 Task: Create a section DevOps Dash and in the section, add a milestone Social Media Integration in the project Wizardry.
Action: Mouse moved to (76, 402)
Screenshot: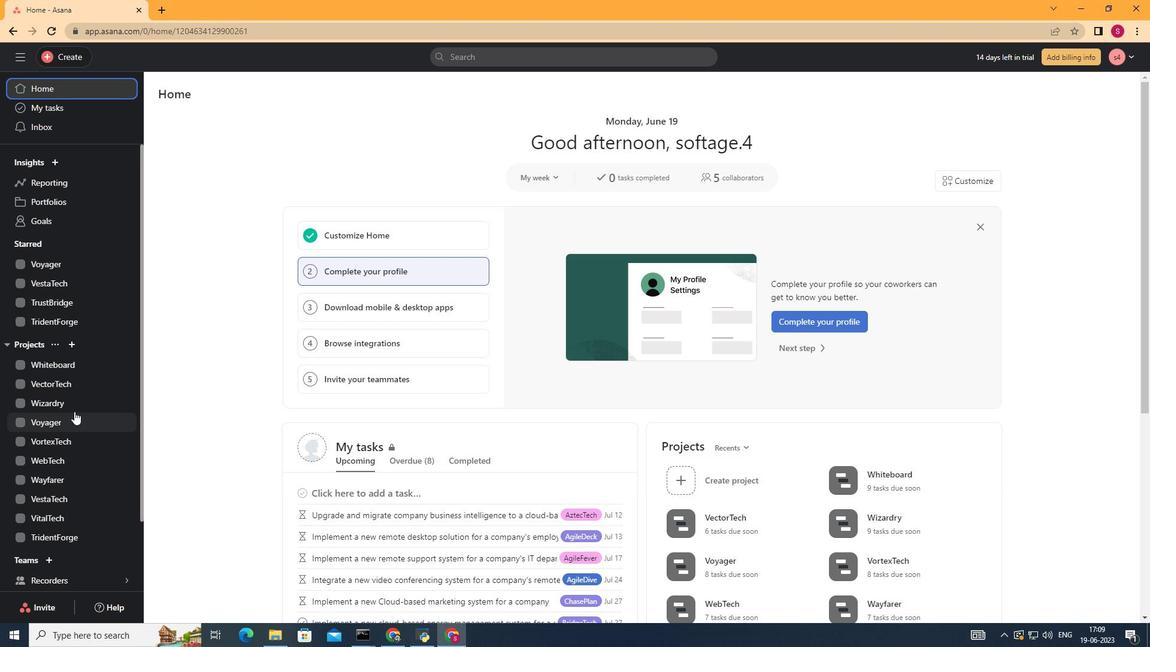 
Action: Mouse pressed left at (76, 402)
Screenshot: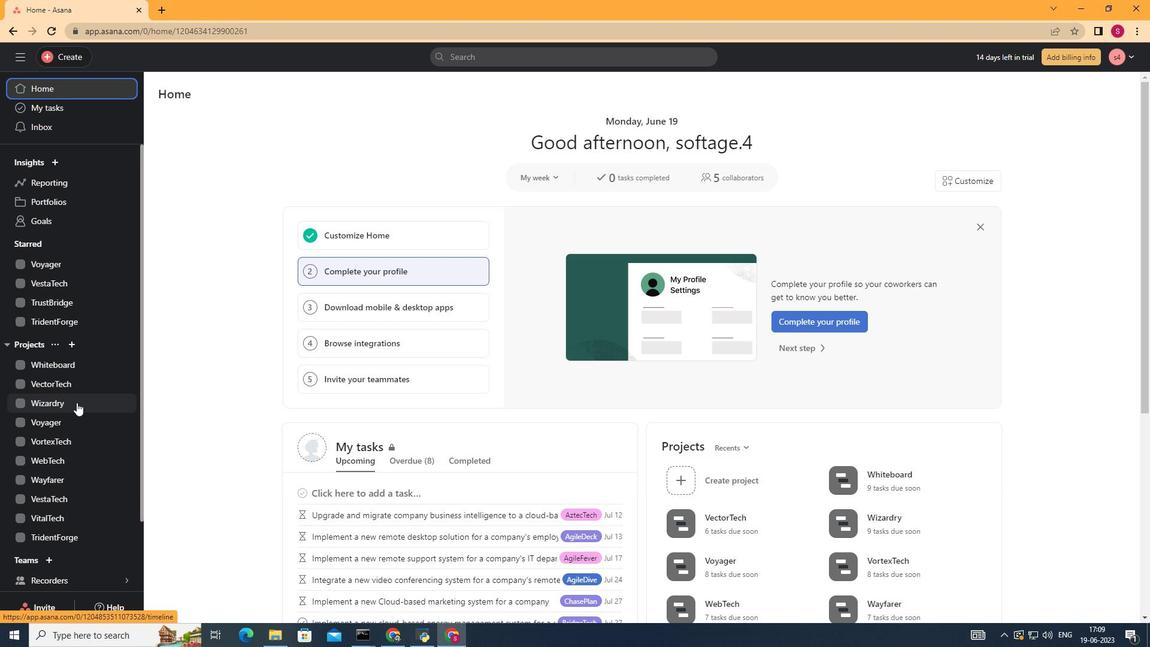 
Action: Mouse moved to (218, 520)
Screenshot: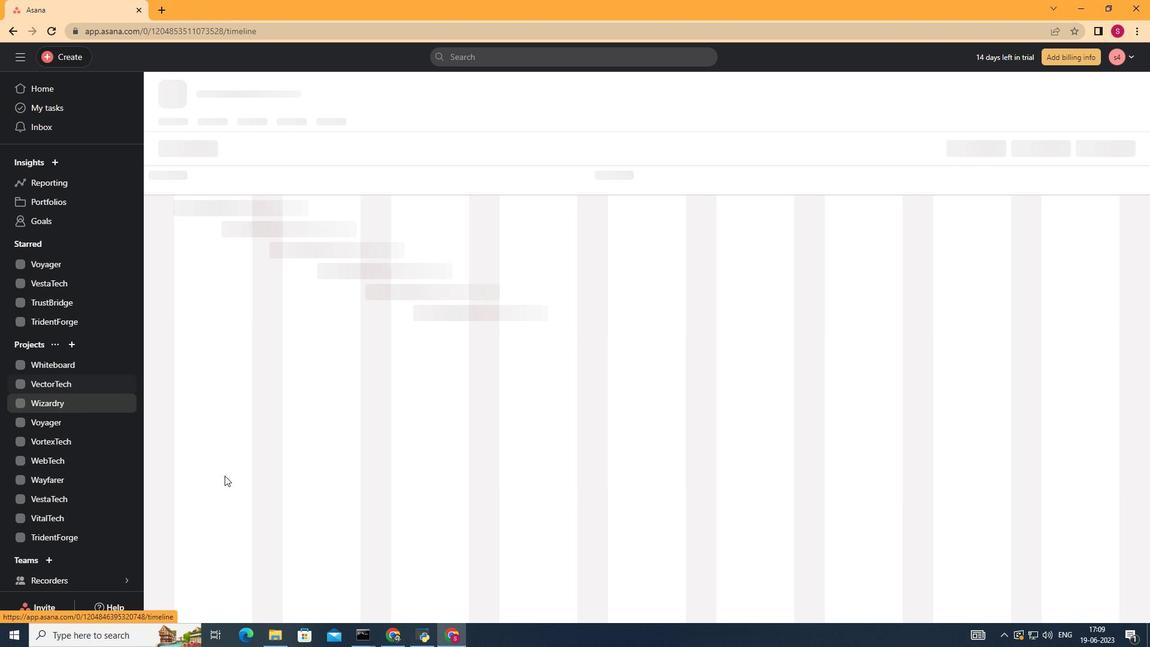 
Action: Mouse scrolled (218, 519) with delta (0, 0)
Screenshot: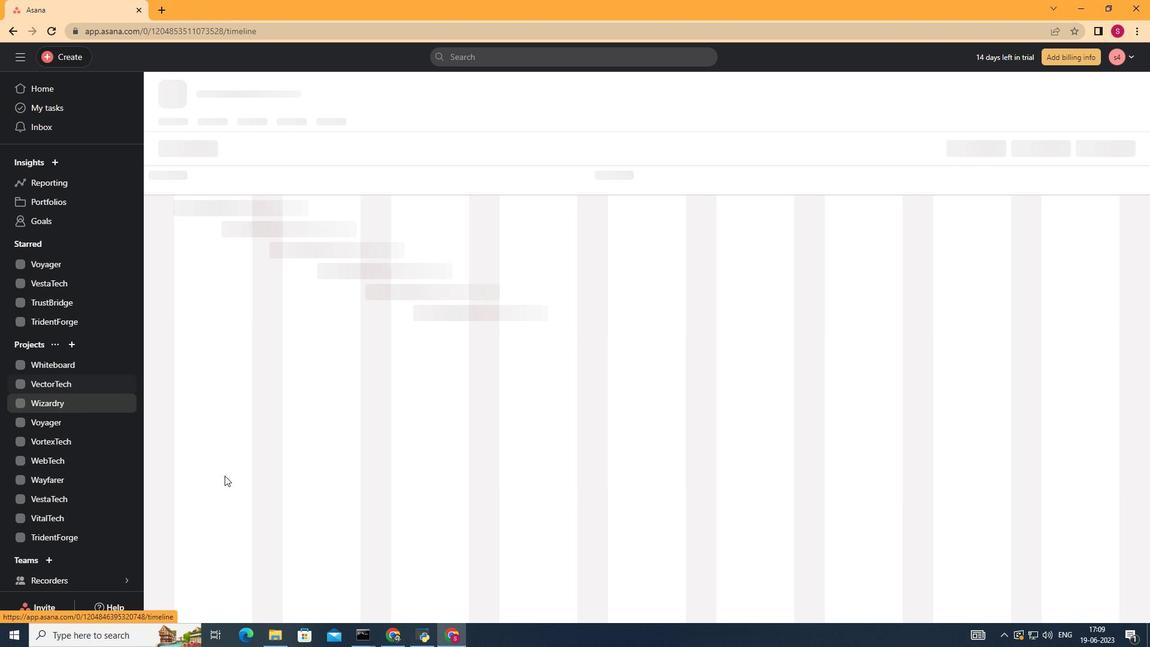 
Action: Mouse moved to (218, 527)
Screenshot: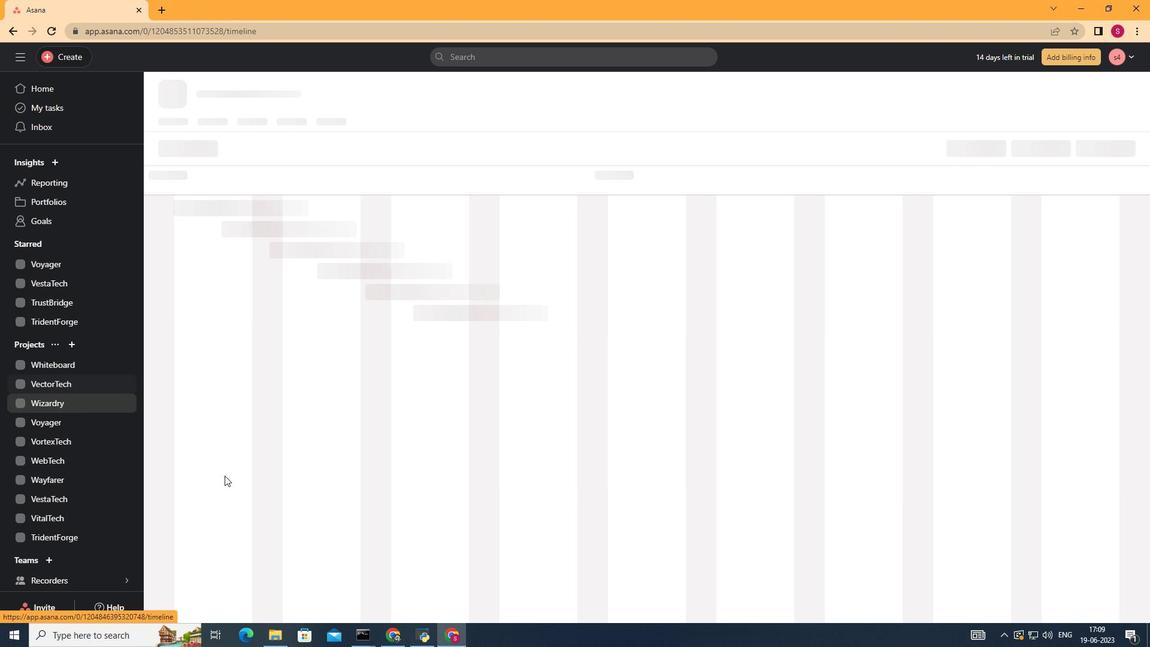 
Action: Mouse scrolled (218, 526) with delta (0, 0)
Screenshot: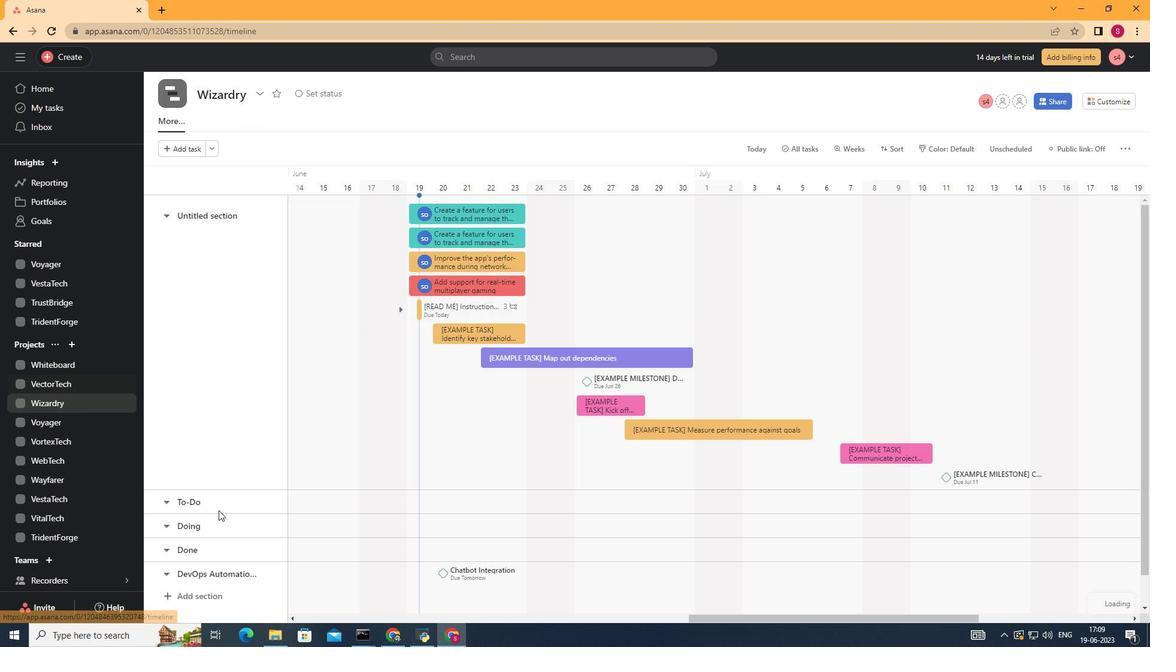 
Action: Mouse moved to (219, 529)
Screenshot: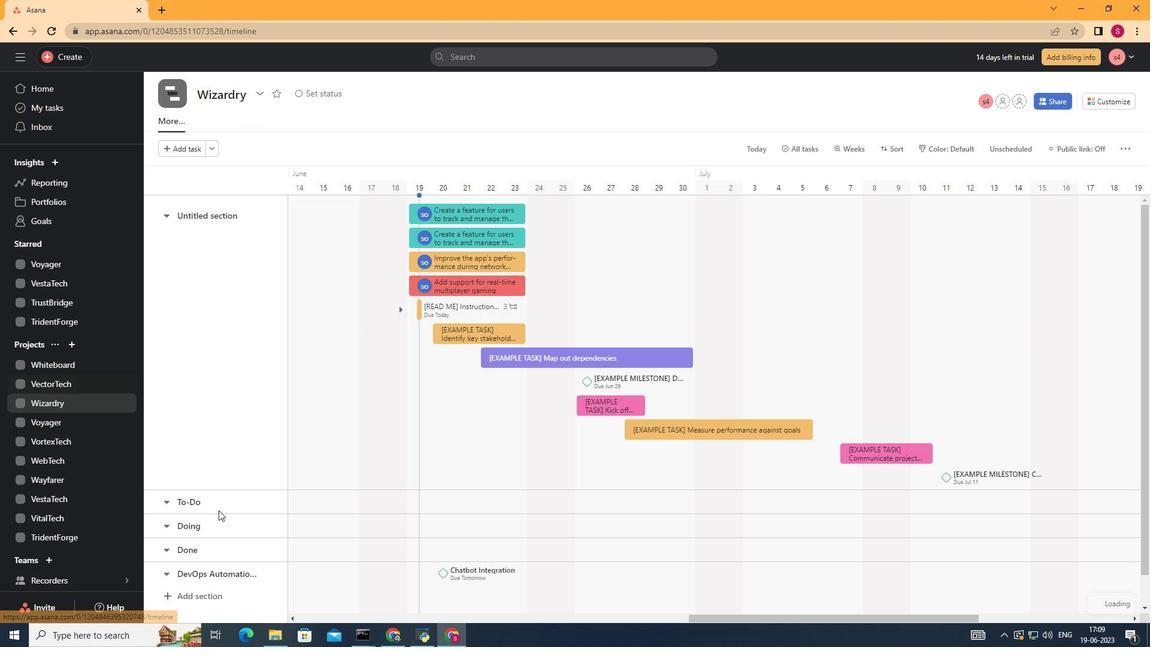 
Action: Mouse scrolled (219, 529) with delta (0, 0)
Screenshot: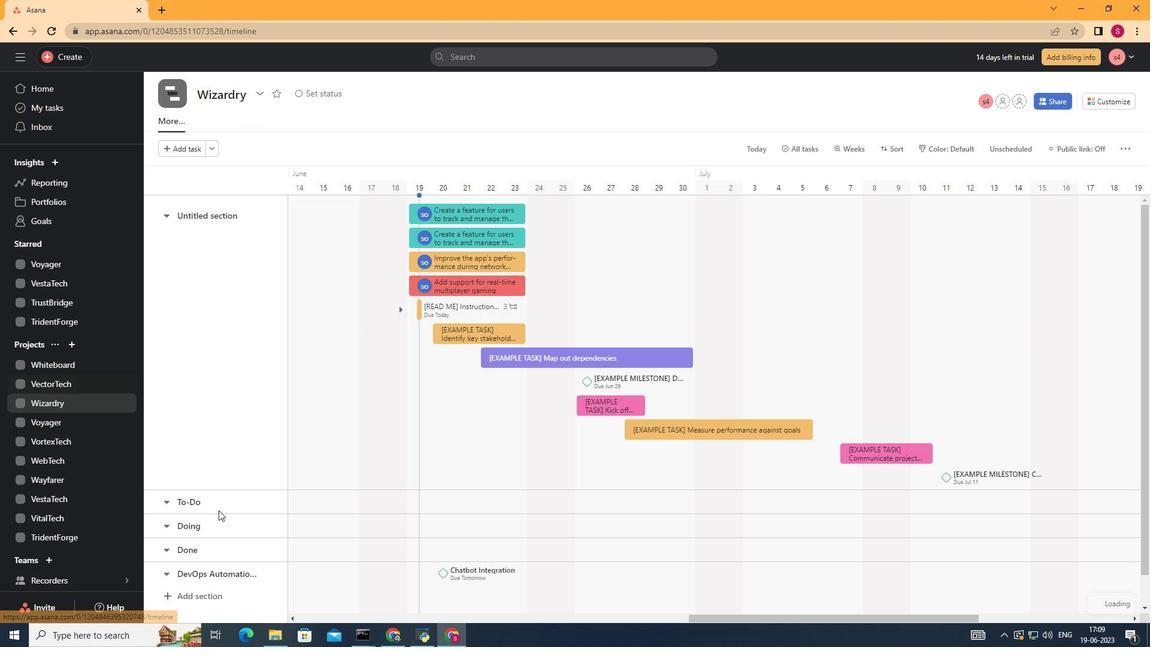
Action: Mouse moved to (205, 560)
Screenshot: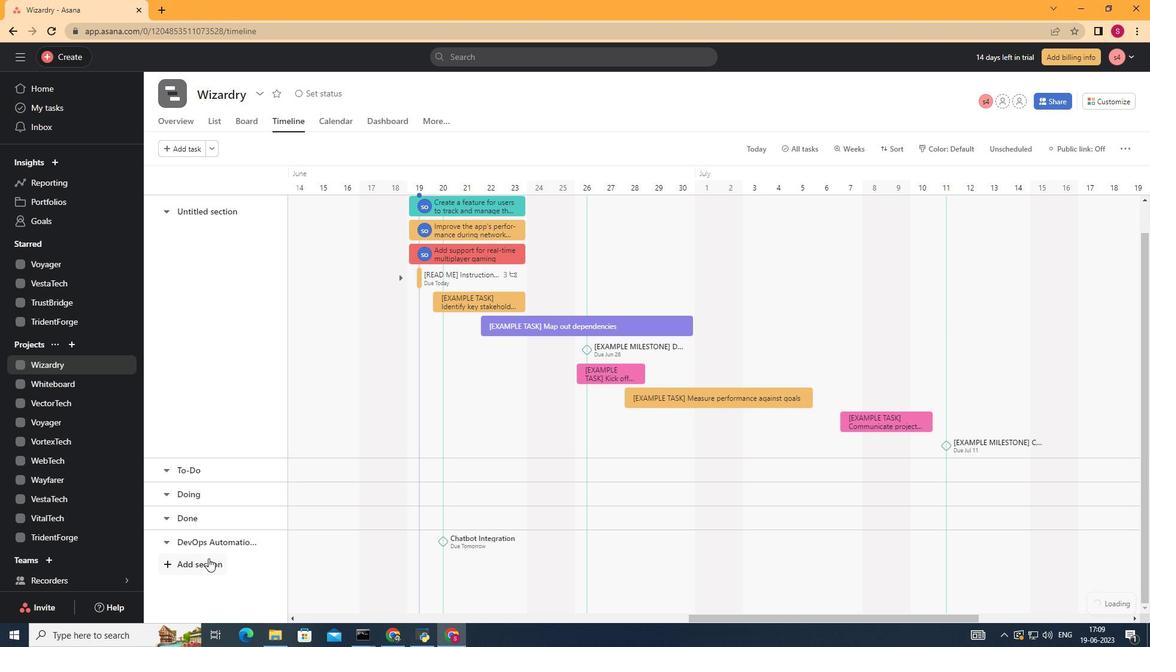 
Action: Mouse pressed left at (205, 560)
Screenshot: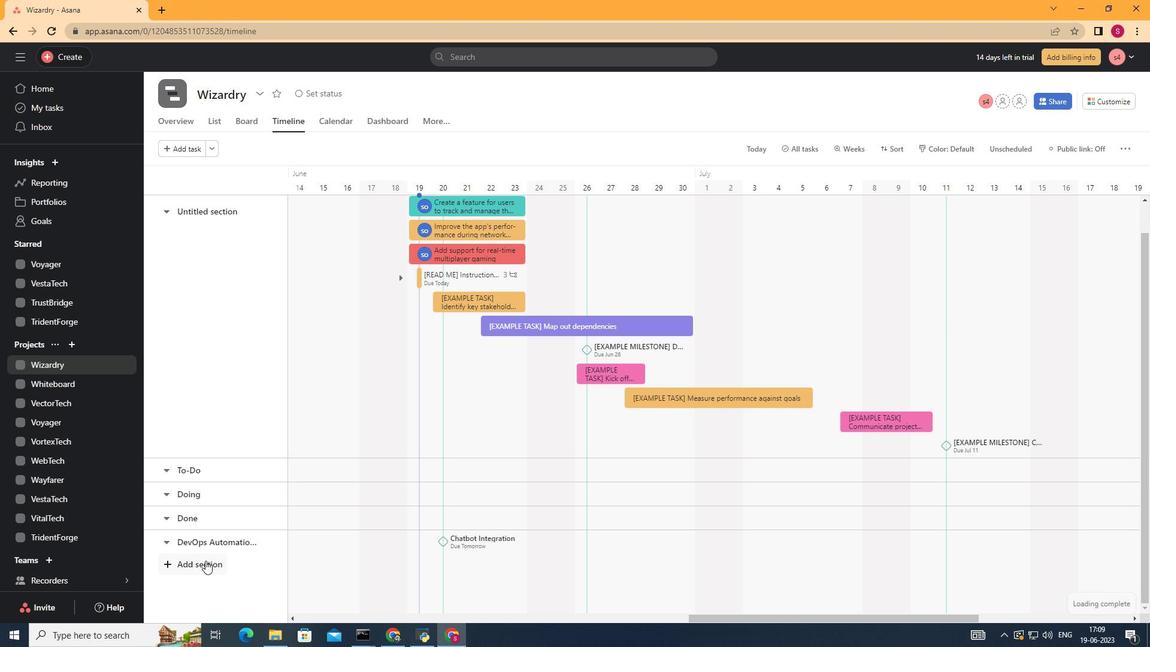
Action: Mouse moved to (197, 564)
Screenshot: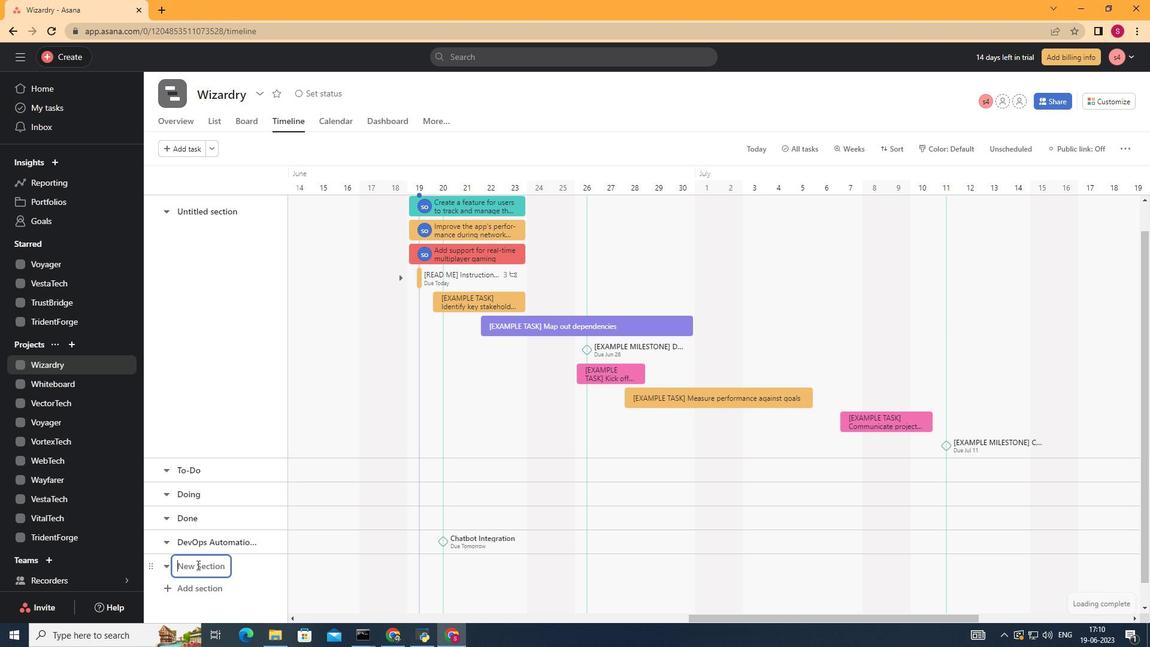 
Action: Key pressed <Key.shift><Key.shift><Key.shift><Key.shift><Key.shift><Key.shift><Key.shift><Key.shift><Key.shift><Key.shift><Key.shift><Key.shift><Key.shift><Key.shift><Key.shift><Key.shift><Key.shift><Key.shift>Dev<Key.shift><Key.shift><Key.shift><Key.shift>Ops<Key.space><Key.shift>Dash<Key.enter>
Screenshot: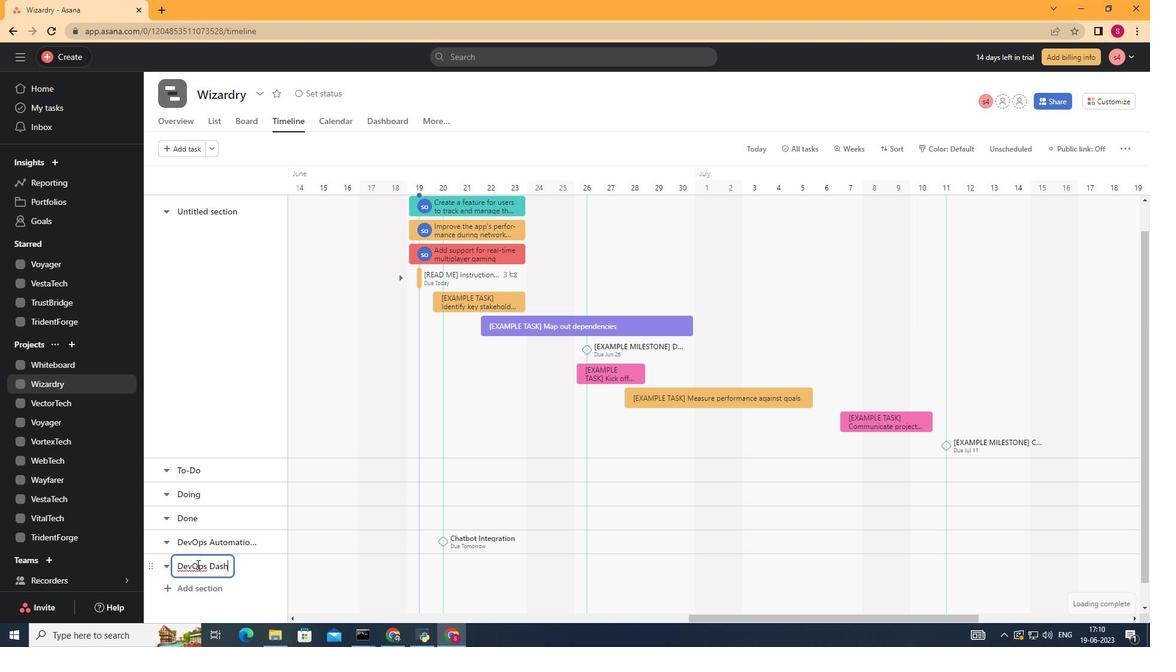 
Action: Mouse moved to (346, 564)
Screenshot: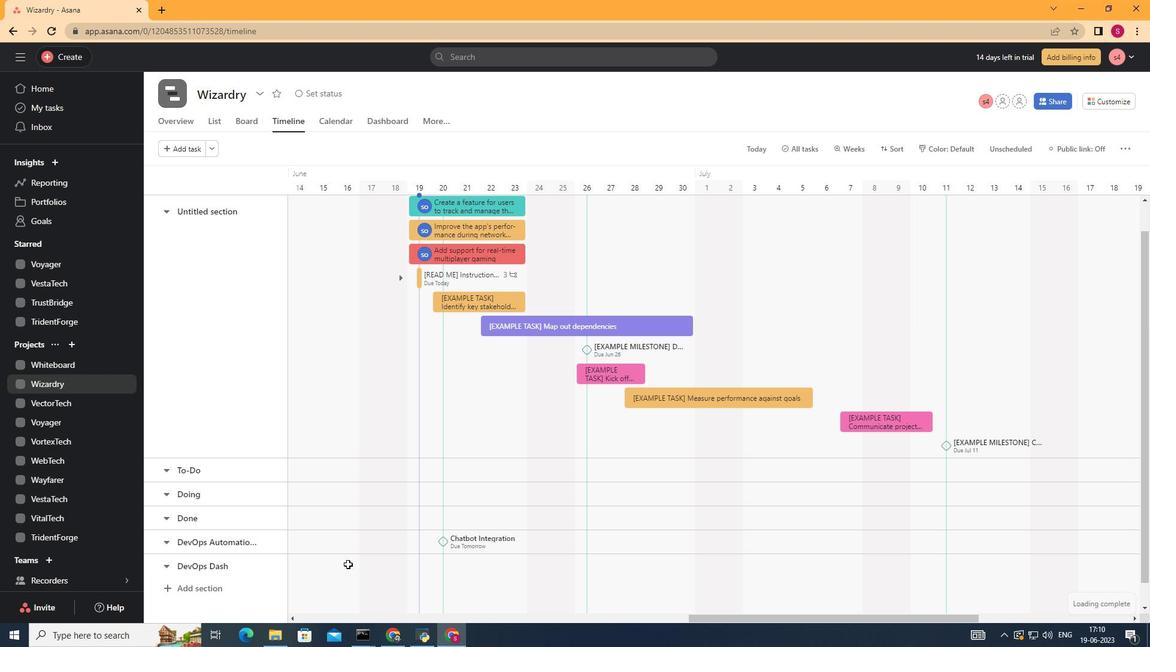 
Action: Mouse pressed left at (346, 564)
Screenshot: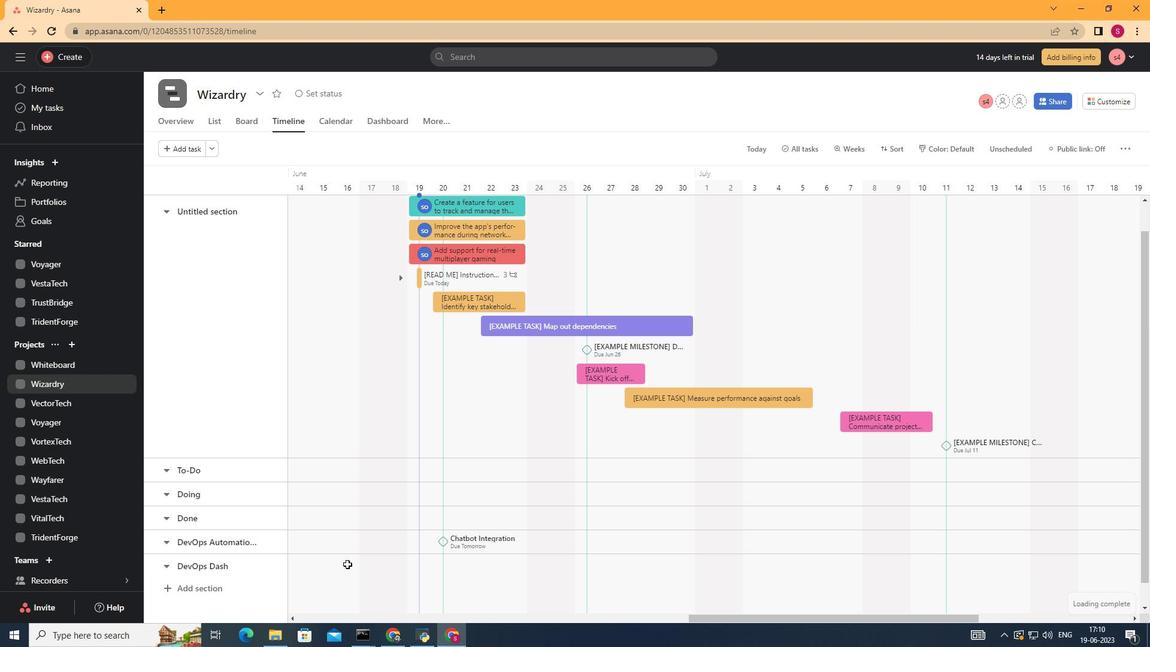
Action: Key pressed <Key.shift>Socia;<Key.space><Key.backspace><Key.backspace>l<Key.space><Key.shift>Media<Key.space><Key.shift>Integration<Key.enter>
Screenshot: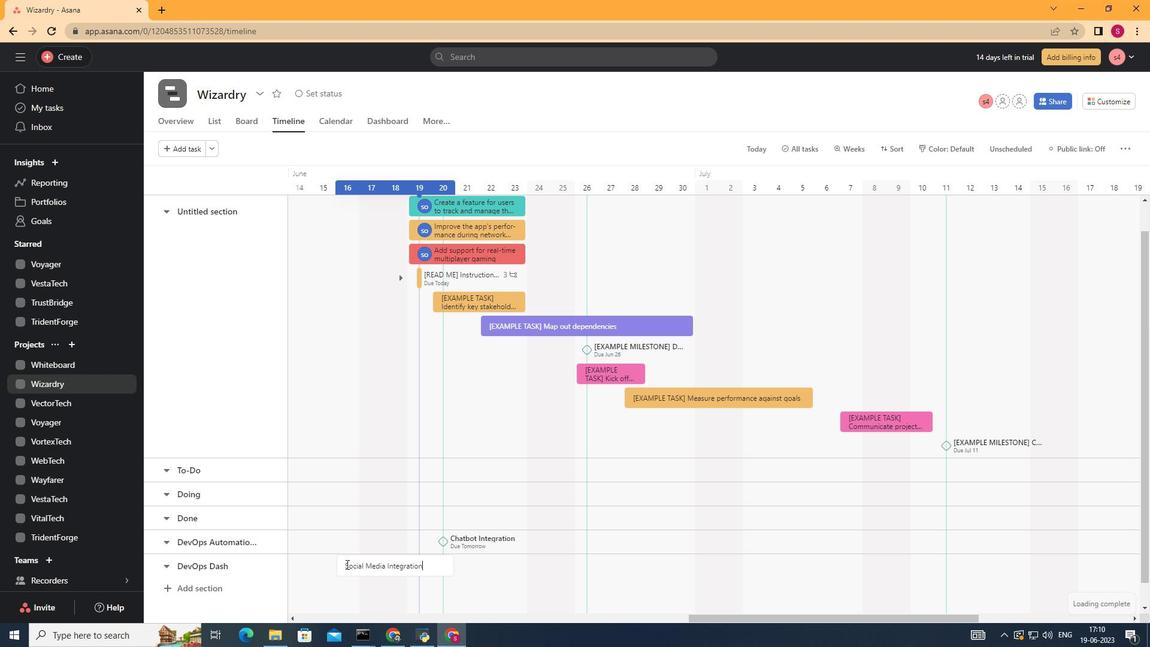 
Action: Mouse moved to (385, 569)
Screenshot: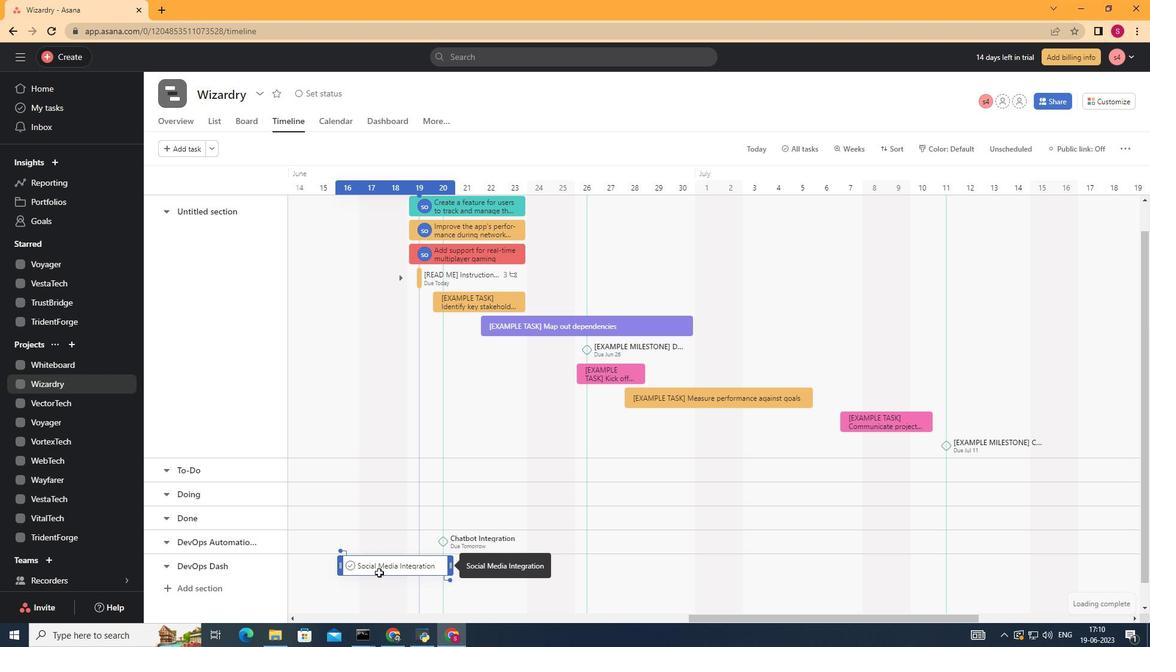 
Action: Mouse pressed right at (385, 569)
Screenshot: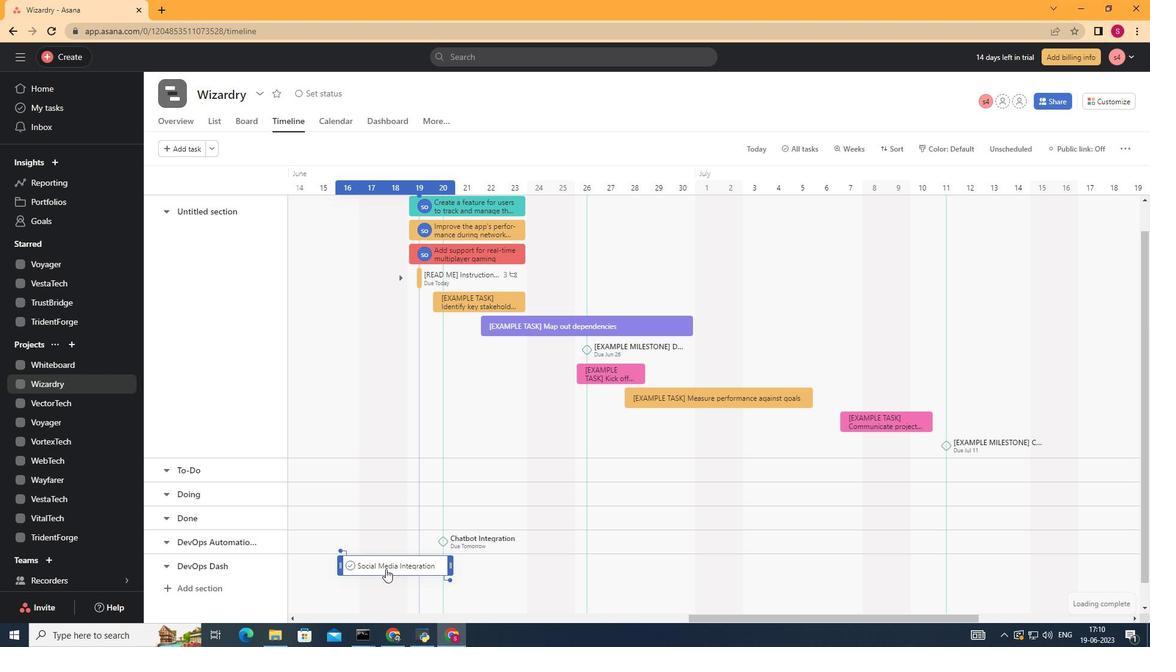 
Action: Mouse moved to (429, 504)
Screenshot: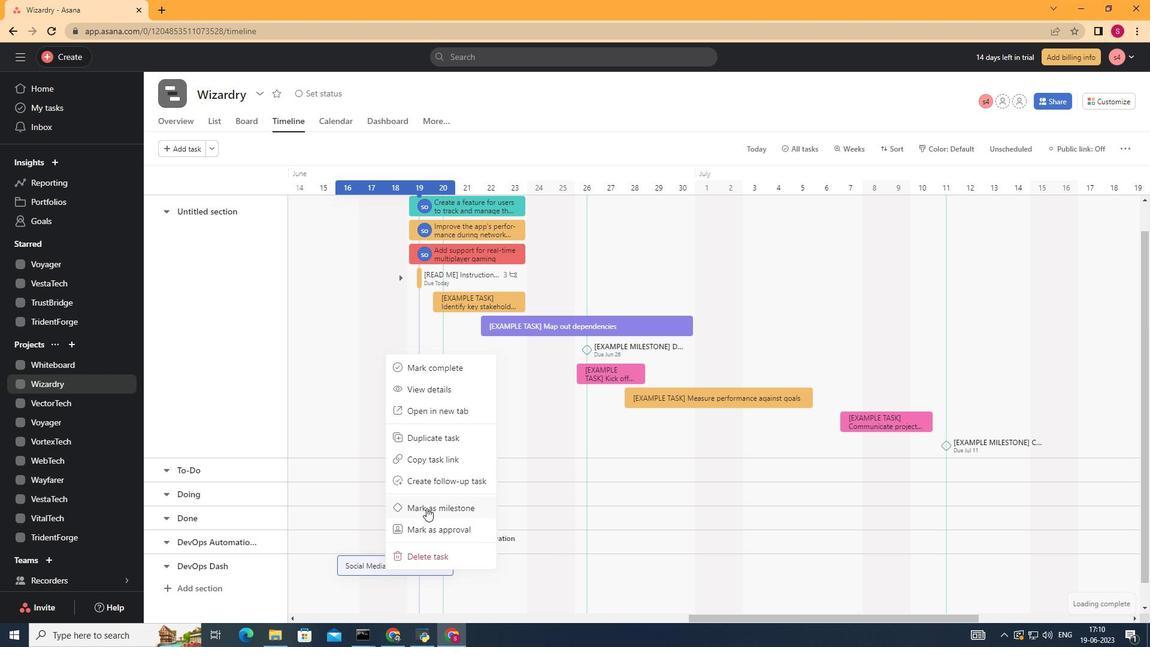 
Action: Mouse pressed left at (429, 504)
Screenshot: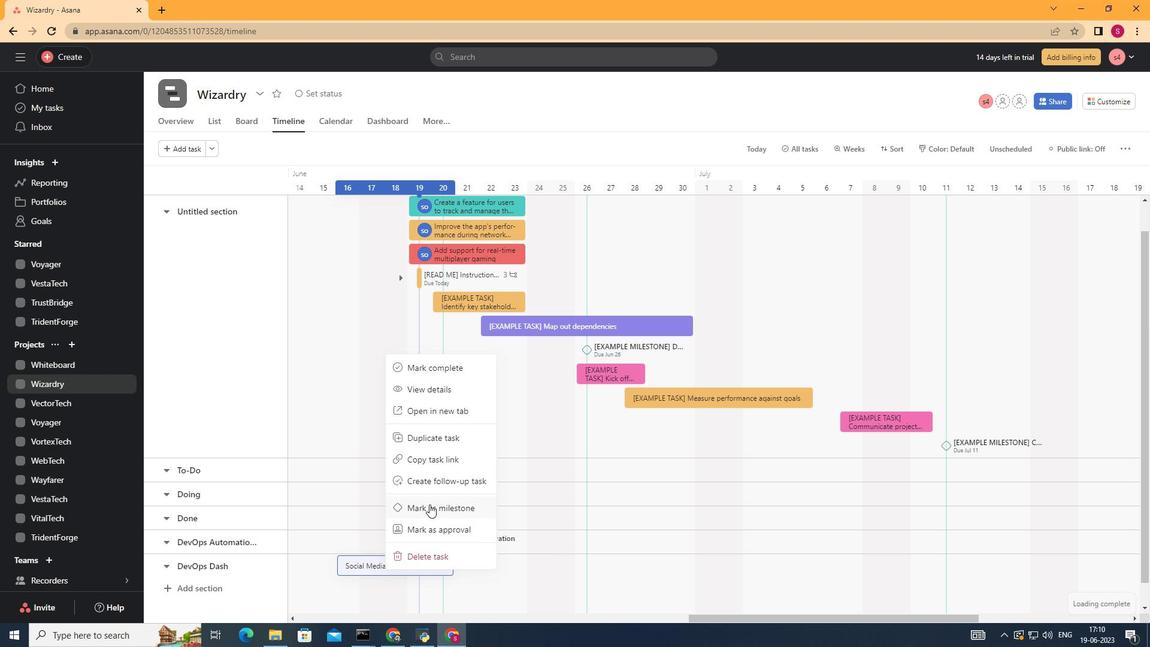 
Action: Mouse moved to (364, 583)
Screenshot: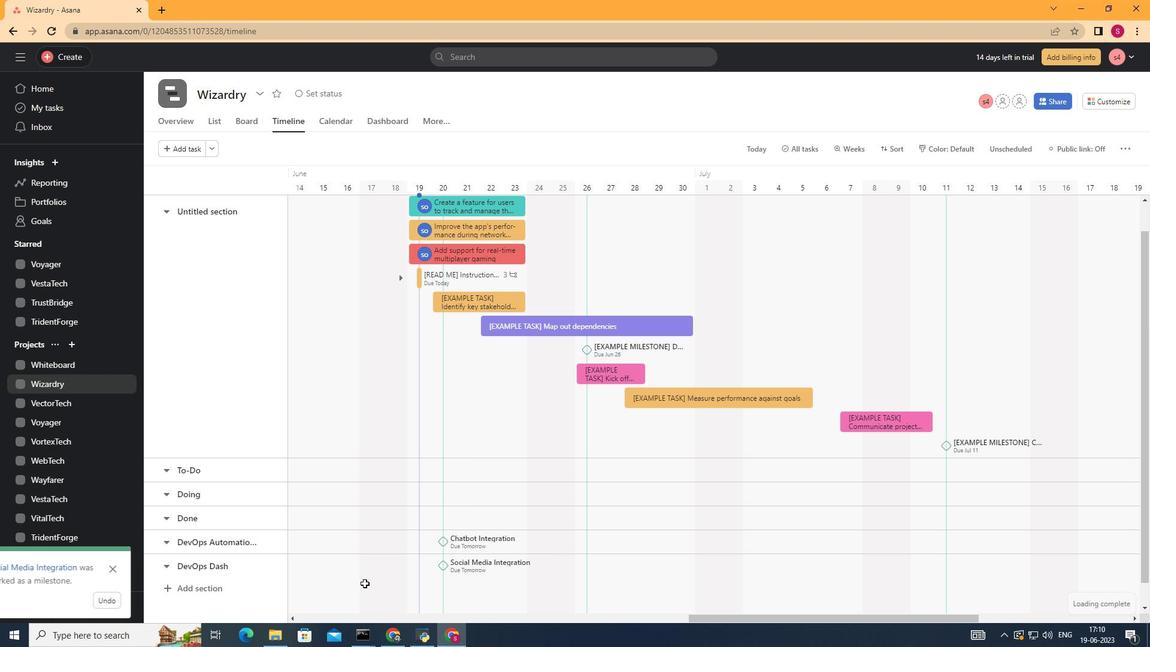 
